 Task: Use GitHub Insights to review code quality and statistics of a repository.
Action: Mouse moved to (689, 45)
Screenshot: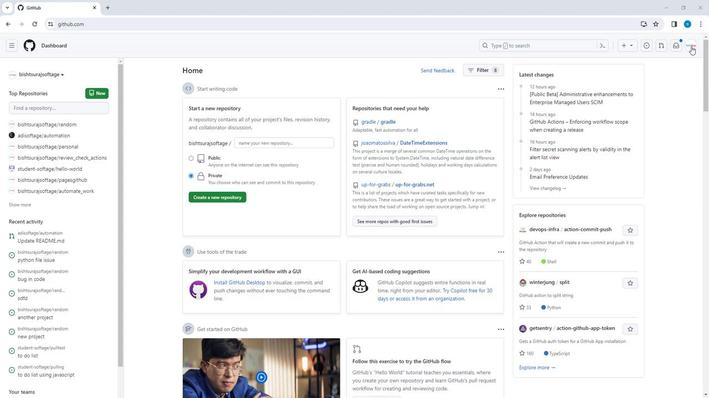 
Action: Mouse pressed left at (689, 45)
Screenshot: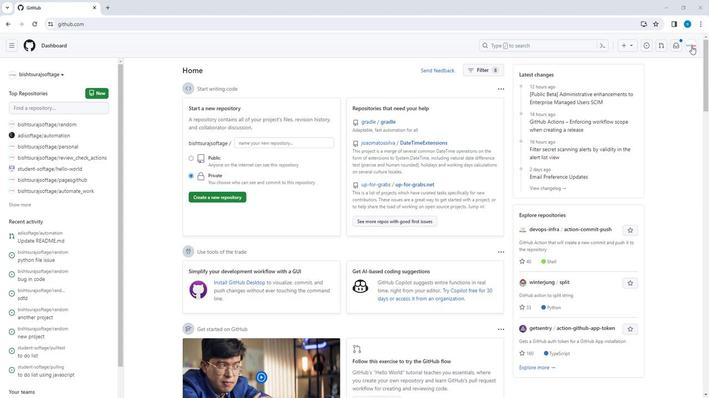 
Action: Mouse moved to (647, 96)
Screenshot: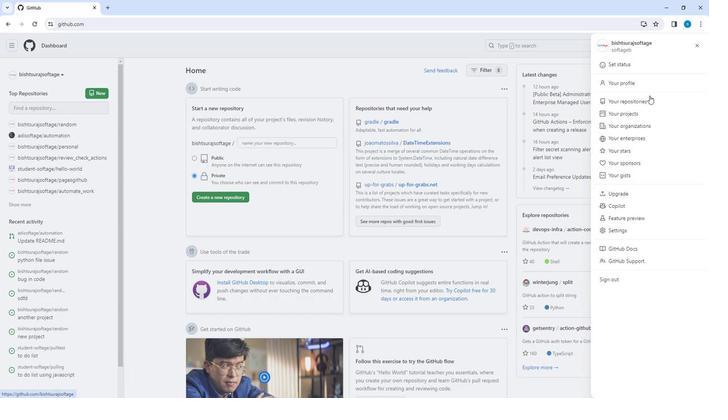 
Action: Mouse pressed left at (647, 96)
Screenshot: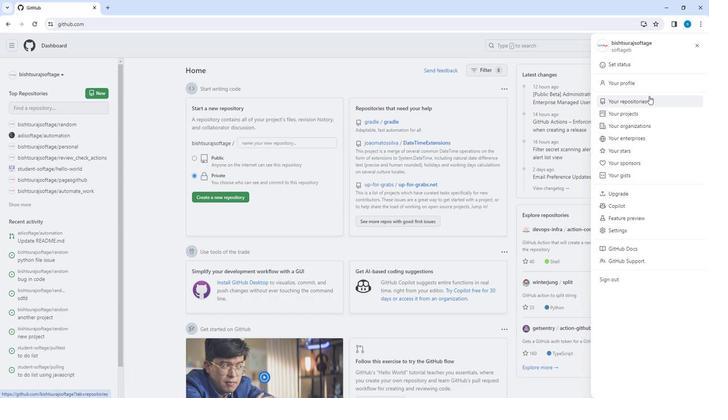 
Action: Mouse moved to (401, 188)
Screenshot: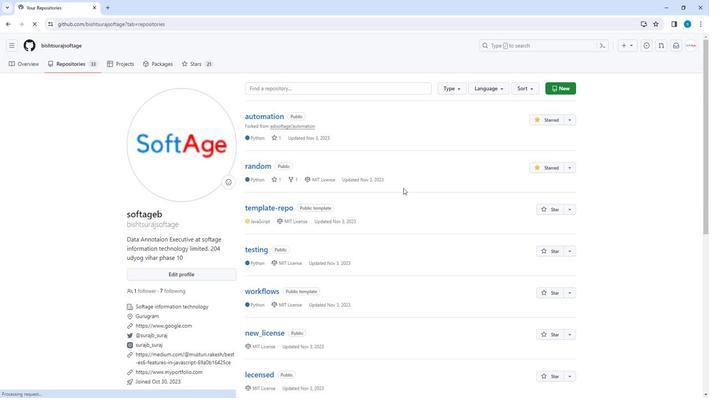 
Action: Mouse scrolled (401, 187) with delta (0, 0)
Screenshot: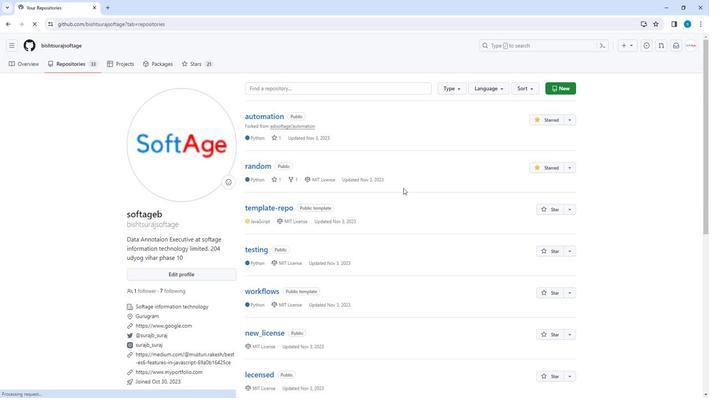 
Action: Mouse moved to (400, 191)
Screenshot: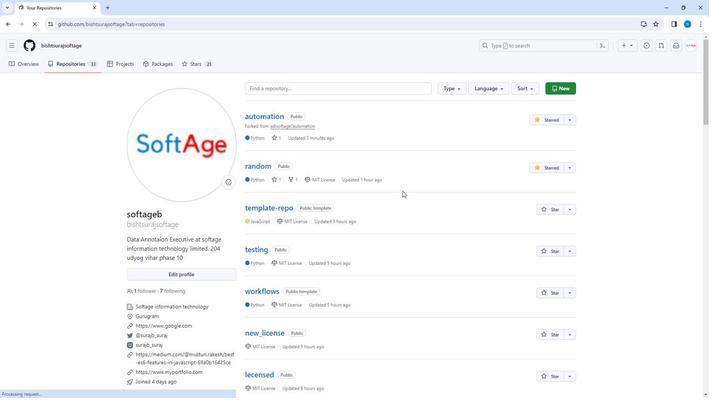 
Action: Mouse scrolled (400, 191) with delta (0, 0)
Screenshot: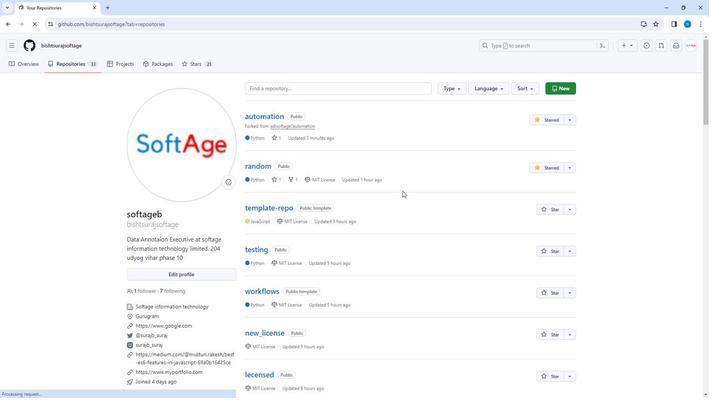 
Action: Mouse moved to (400, 191)
Screenshot: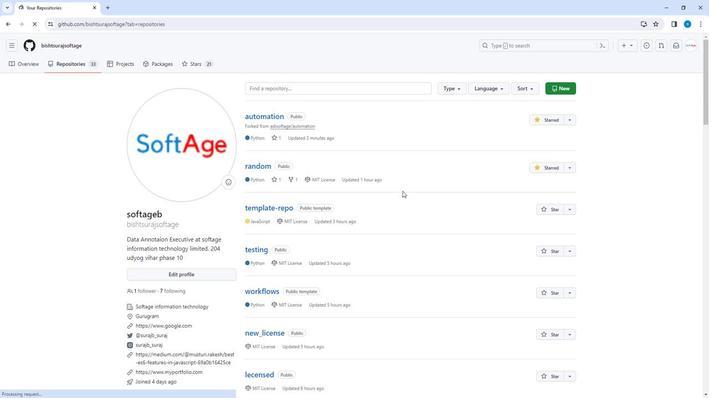 
Action: Mouse scrolled (400, 191) with delta (0, 0)
Screenshot: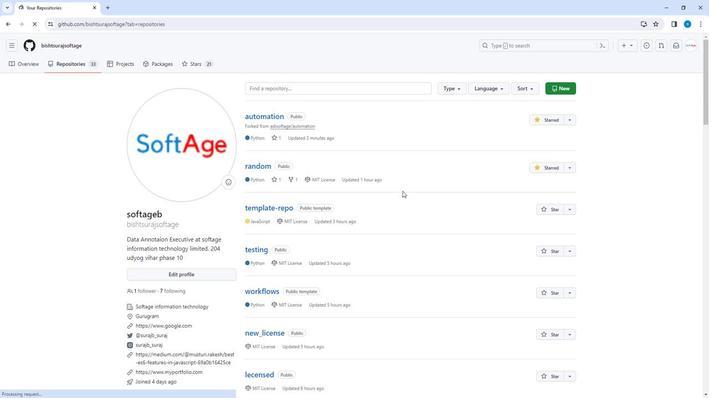 
Action: Mouse moved to (400, 192)
Screenshot: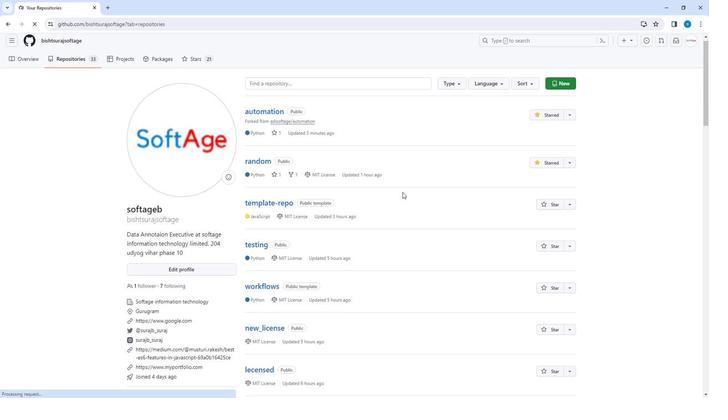 
Action: Mouse scrolled (400, 192) with delta (0, 0)
Screenshot: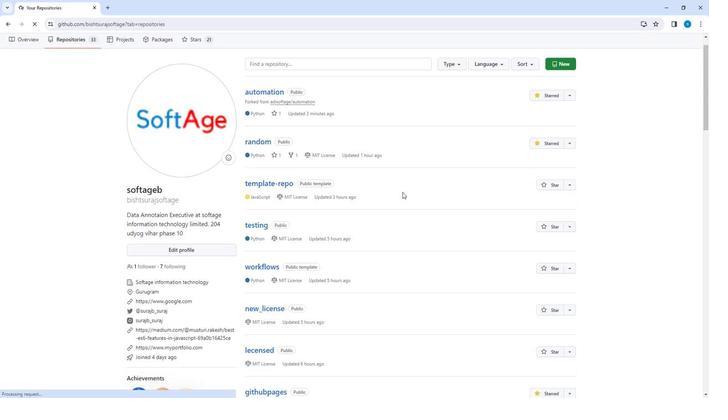 
Action: Mouse scrolled (400, 192) with delta (0, 0)
Screenshot: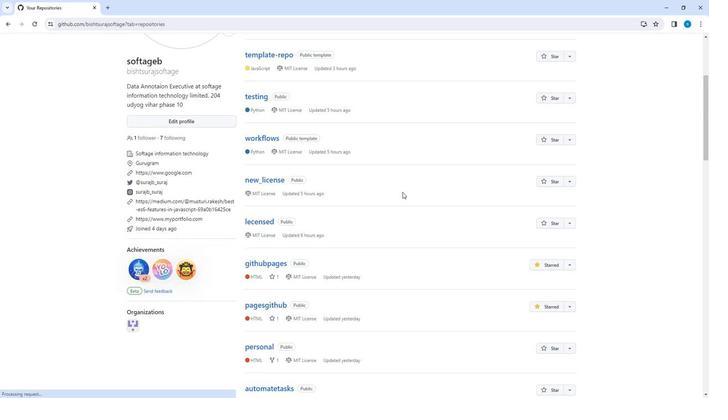 
Action: Mouse scrolled (400, 192) with delta (0, 0)
Screenshot: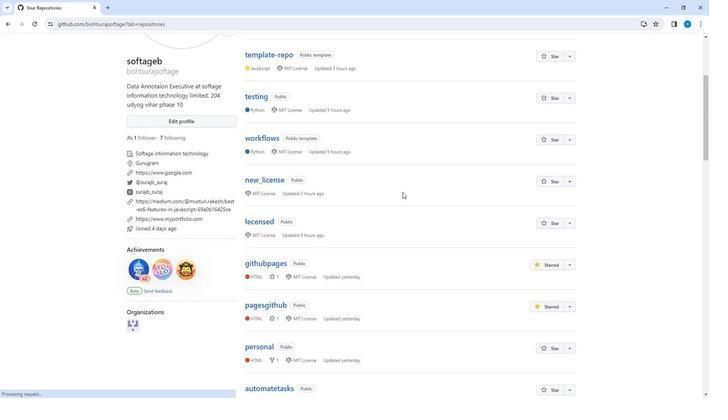 
Action: Mouse scrolled (400, 192) with delta (0, 0)
Screenshot: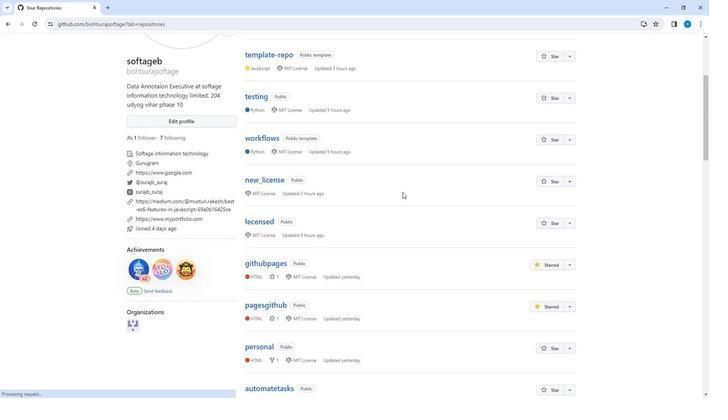 
Action: Mouse scrolled (400, 192) with delta (0, 0)
Screenshot: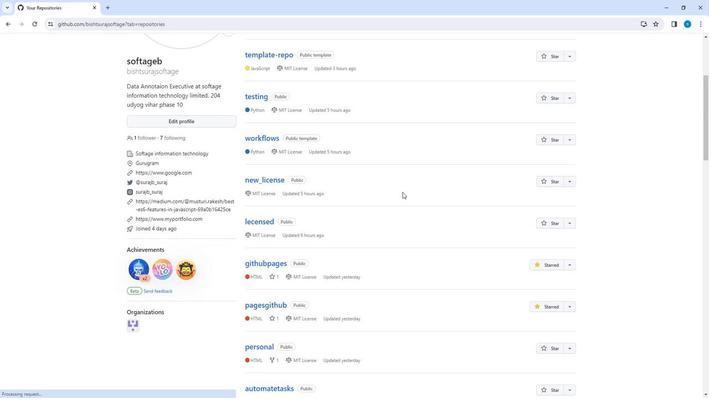 
Action: Mouse scrolled (400, 192) with delta (0, 0)
Screenshot: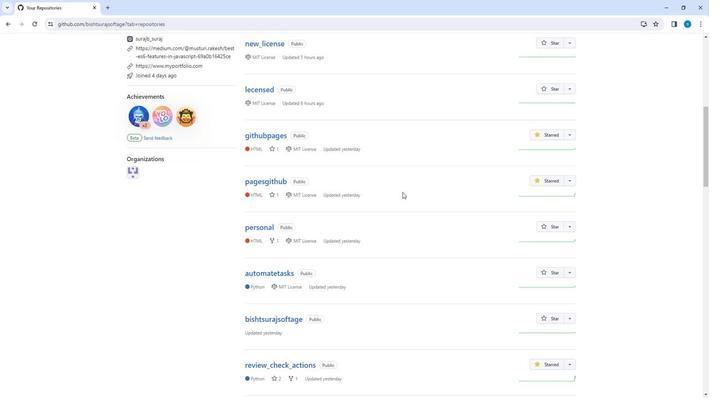 
Action: Mouse scrolled (400, 192) with delta (0, 0)
Screenshot: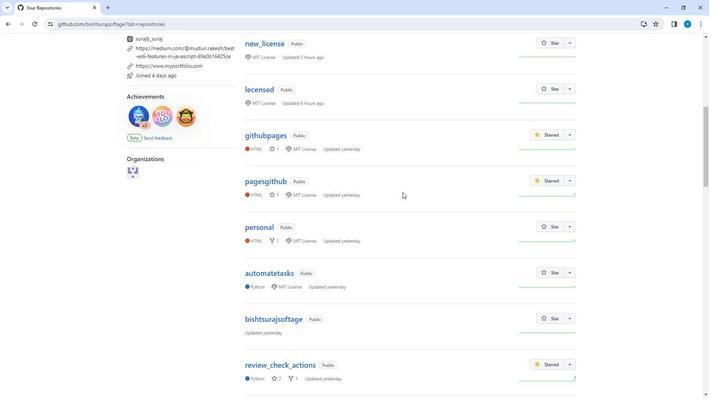 
Action: Mouse scrolled (400, 192) with delta (0, 0)
Screenshot: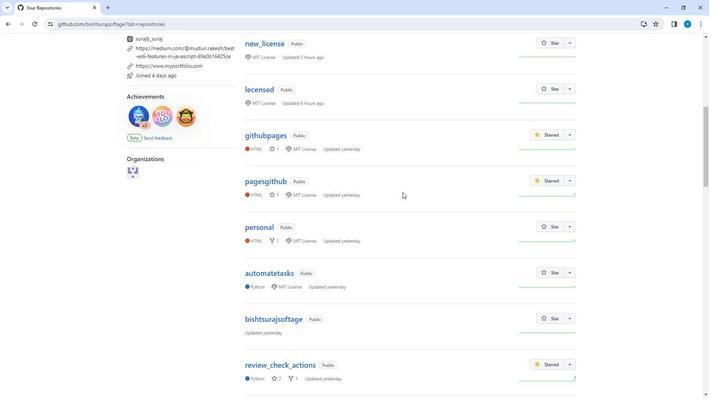
Action: Mouse scrolled (400, 192) with delta (0, 0)
Screenshot: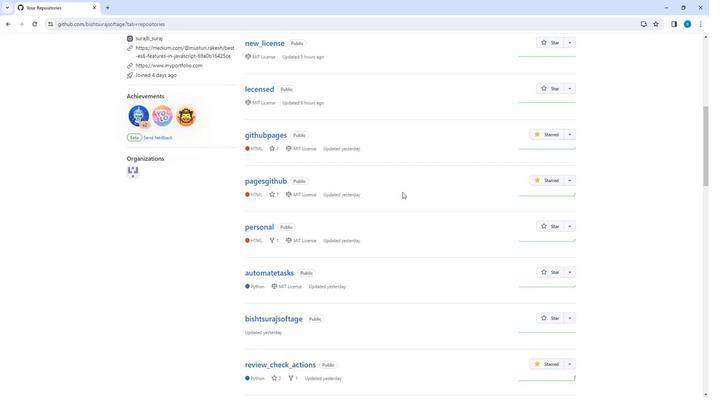 
Action: Mouse scrolled (400, 192) with delta (0, 0)
Screenshot: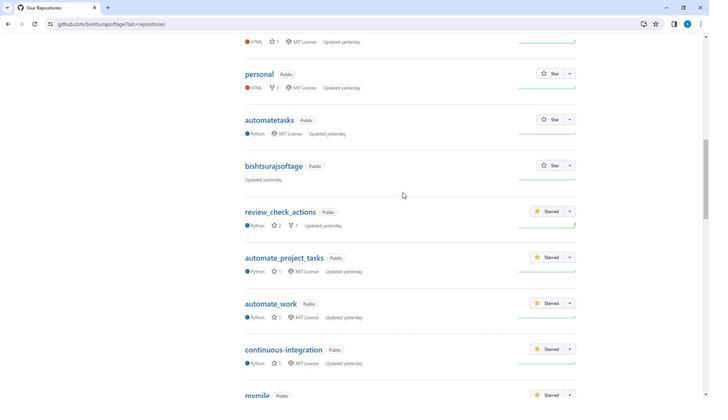 
Action: Mouse scrolled (400, 192) with delta (0, 0)
Screenshot: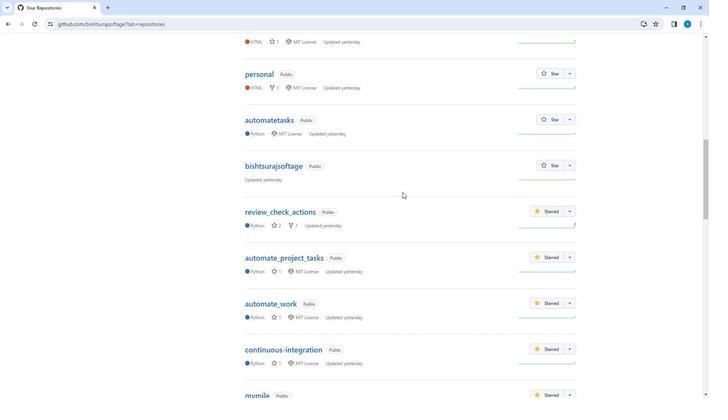 
Action: Mouse scrolled (400, 192) with delta (0, 0)
Screenshot: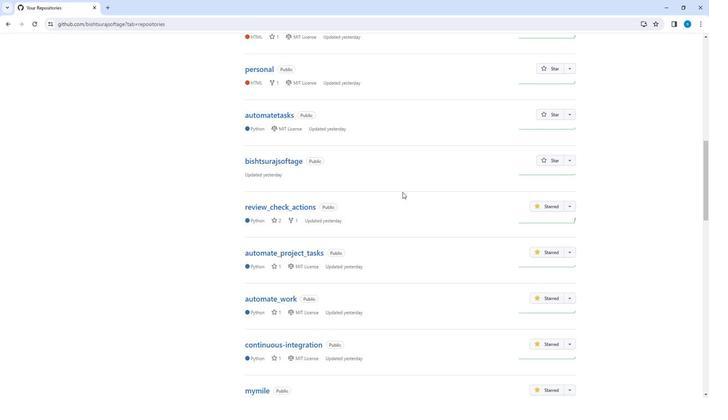 
Action: Mouse scrolled (400, 192) with delta (0, 0)
Screenshot: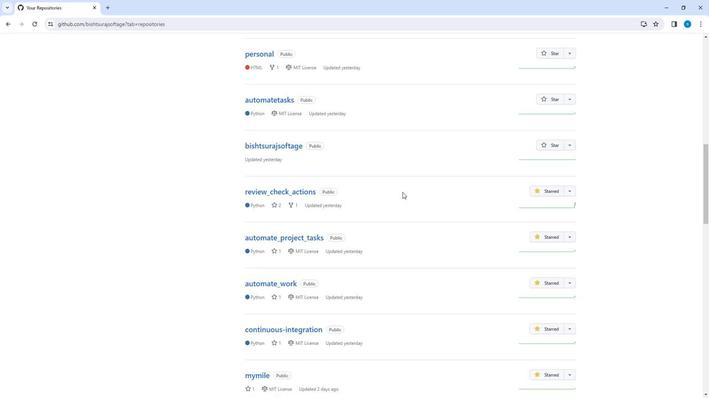 
Action: Mouse scrolled (400, 192) with delta (0, 0)
Screenshot: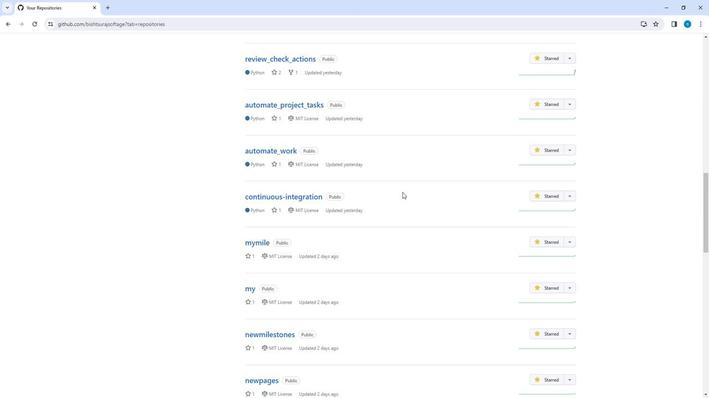 
Action: Mouse scrolled (400, 192) with delta (0, 0)
Screenshot: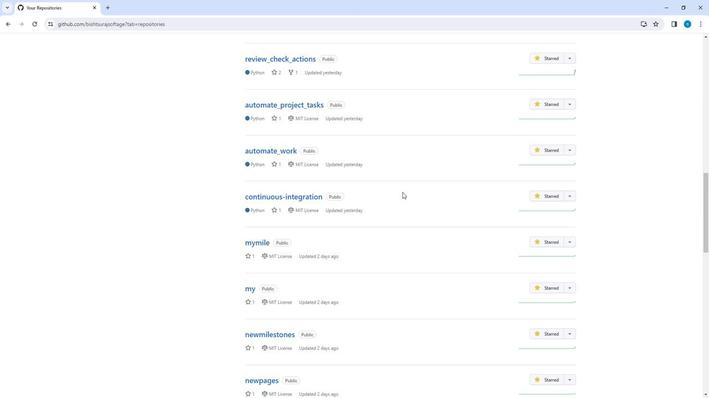 
Action: Mouse scrolled (400, 192) with delta (0, 0)
Screenshot: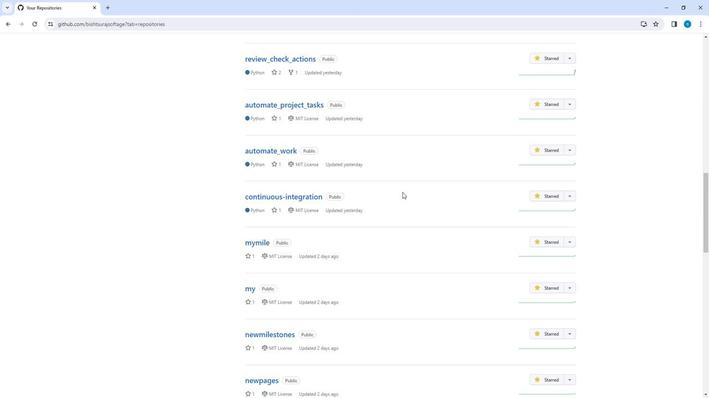 
Action: Mouse scrolled (400, 192) with delta (0, 0)
Screenshot: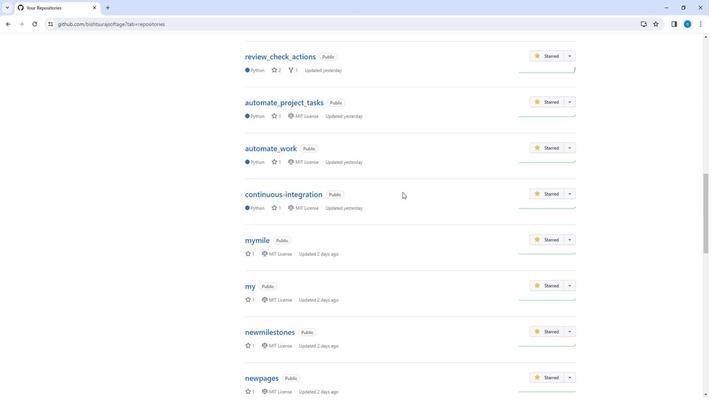 
Action: Mouse scrolled (400, 192) with delta (0, 0)
Screenshot: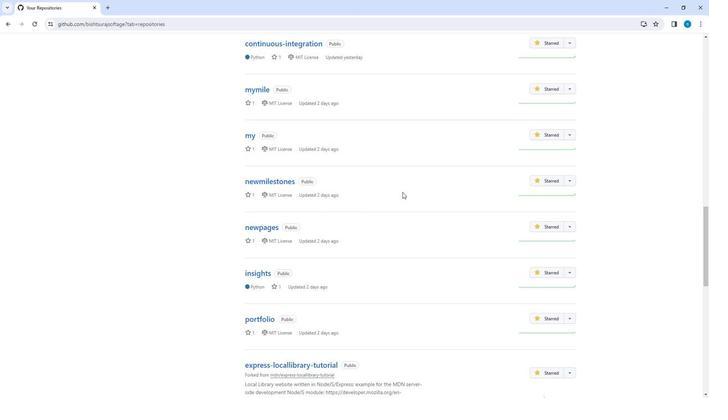 
Action: Mouse scrolled (400, 192) with delta (0, 0)
Screenshot: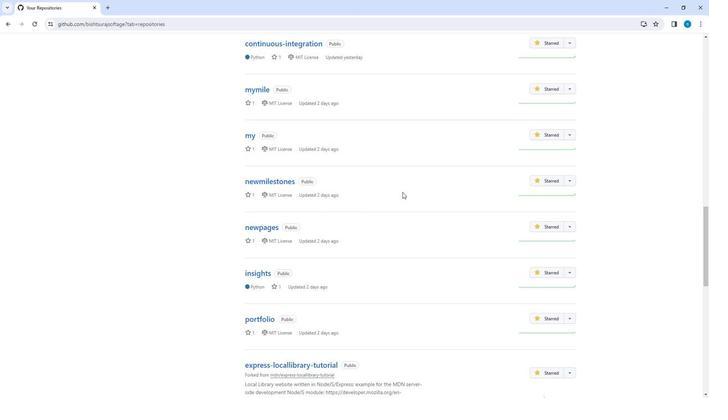 
Action: Mouse scrolled (400, 192) with delta (0, 0)
Screenshot: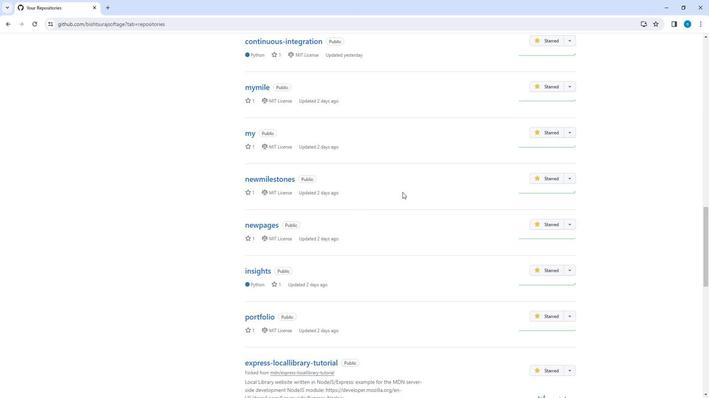 
Action: Mouse scrolled (400, 192) with delta (0, 0)
Screenshot: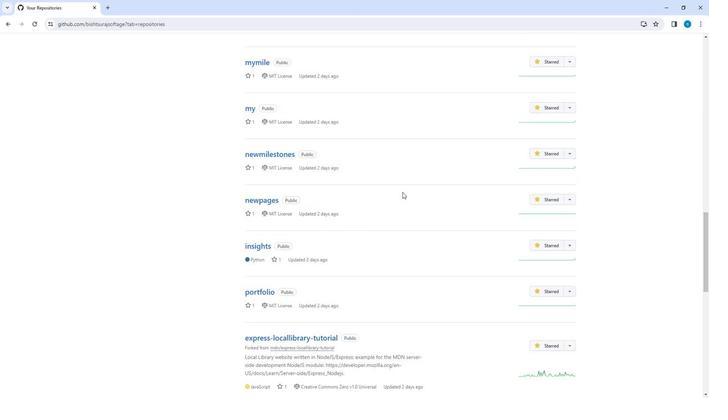 
Action: Mouse moved to (317, 208)
Screenshot: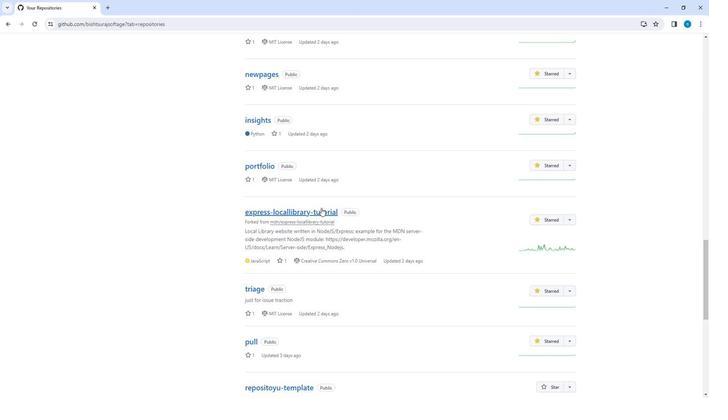 
Action: Mouse pressed left at (317, 208)
Screenshot: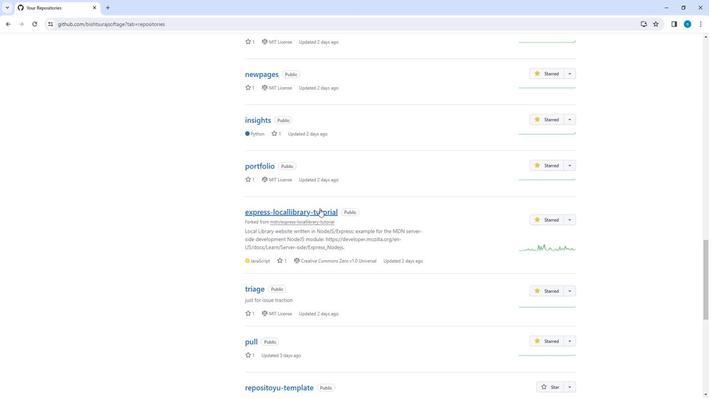 
Action: Mouse moved to (276, 64)
Screenshot: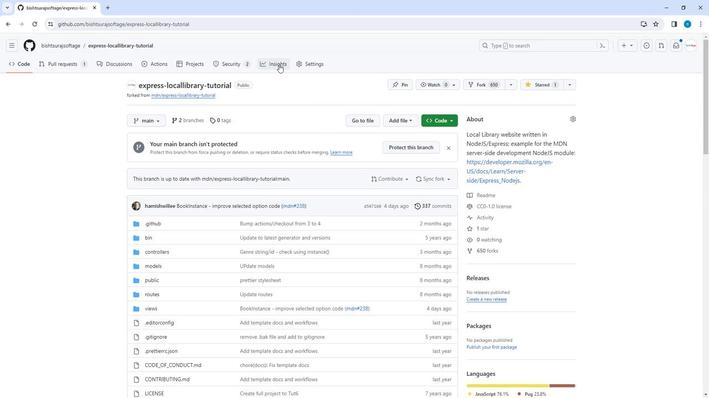 
Action: Mouse pressed left at (276, 64)
Screenshot: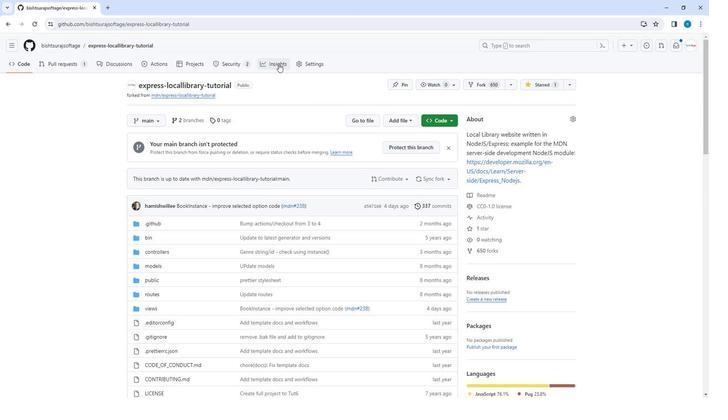 
Action: Mouse moved to (216, 98)
Screenshot: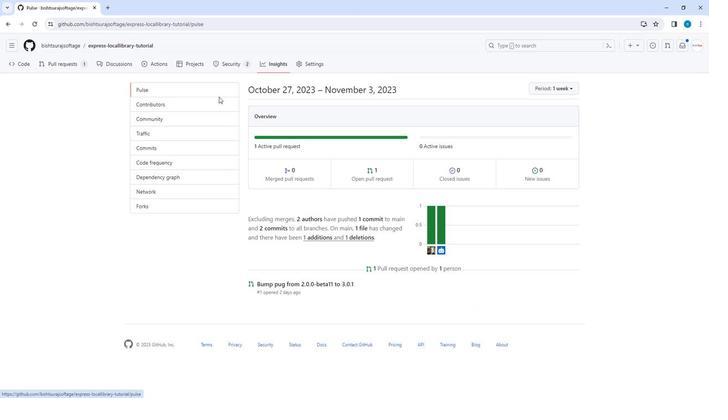 
Action: Mouse pressed left at (216, 98)
Screenshot: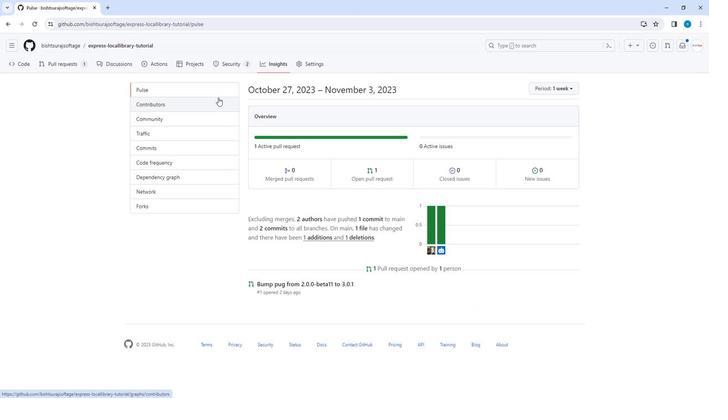 
Action: Mouse moved to (390, 228)
Screenshot: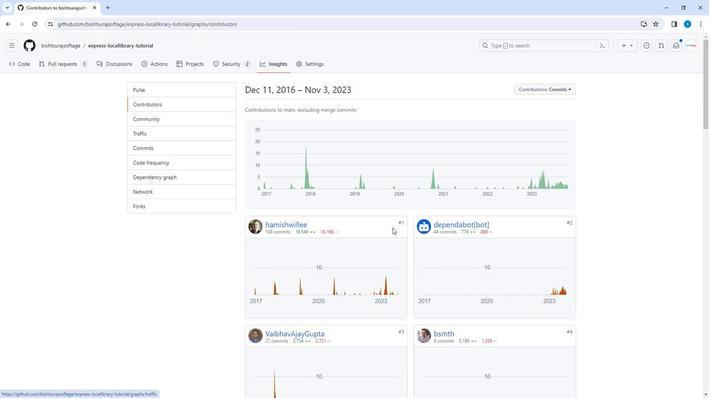 
Action: Mouse scrolled (390, 227) with delta (0, 0)
Screenshot: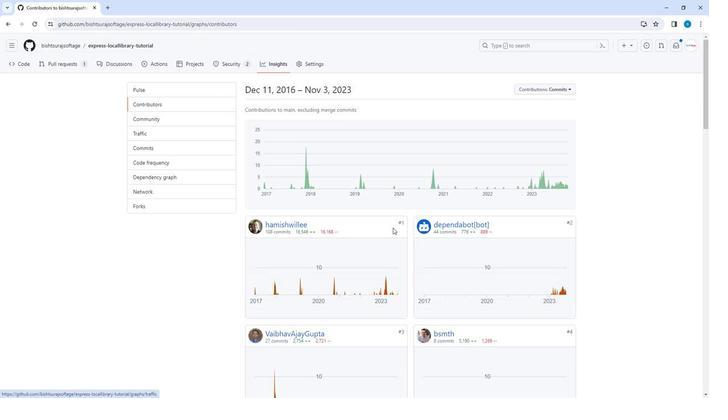 
Action: Mouse scrolled (390, 227) with delta (0, 0)
Screenshot: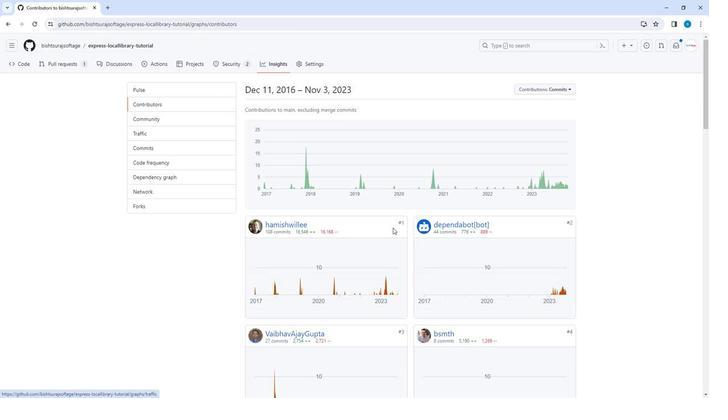 
Action: Mouse scrolled (390, 227) with delta (0, 0)
Screenshot: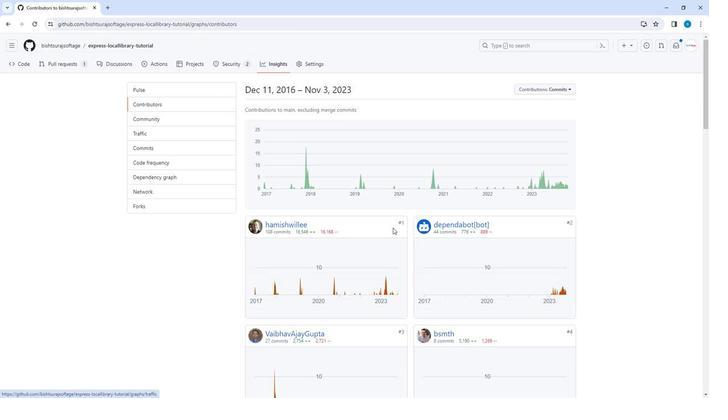 
Action: Mouse scrolled (390, 227) with delta (0, 0)
Screenshot: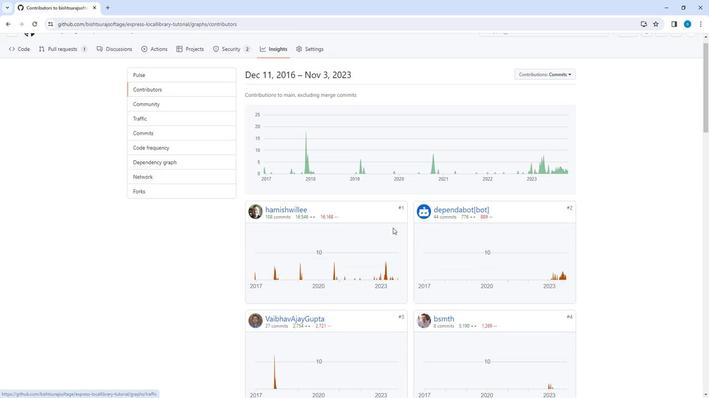 
Action: Mouse scrolled (390, 227) with delta (0, 0)
Screenshot: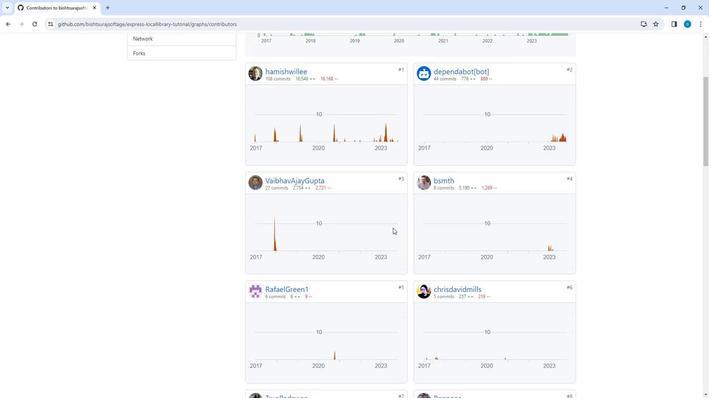 
Action: Mouse scrolled (390, 227) with delta (0, 0)
Screenshot: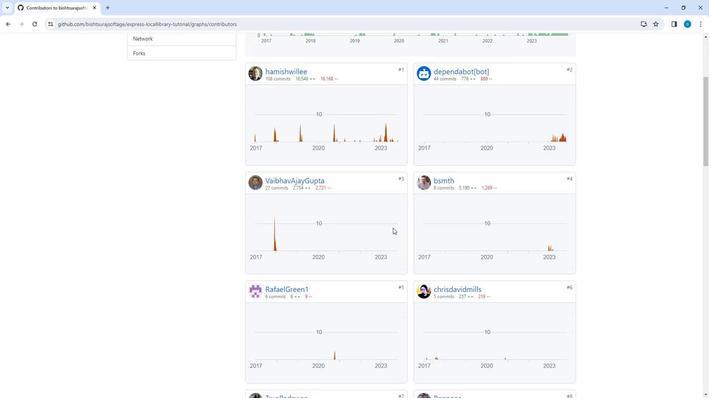 
Action: Mouse scrolled (390, 227) with delta (0, 0)
Screenshot: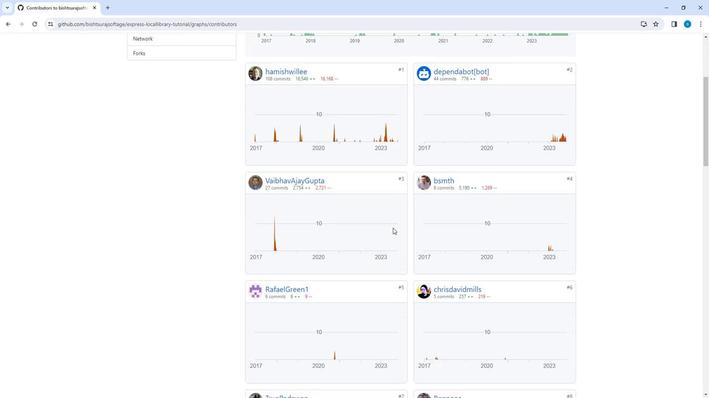 
Action: Mouse scrolled (390, 227) with delta (0, 0)
Screenshot: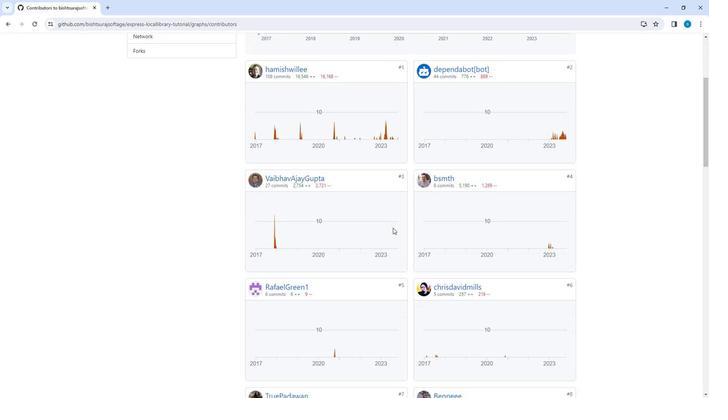 
Action: Mouse scrolled (390, 227) with delta (0, 0)
Screenshot: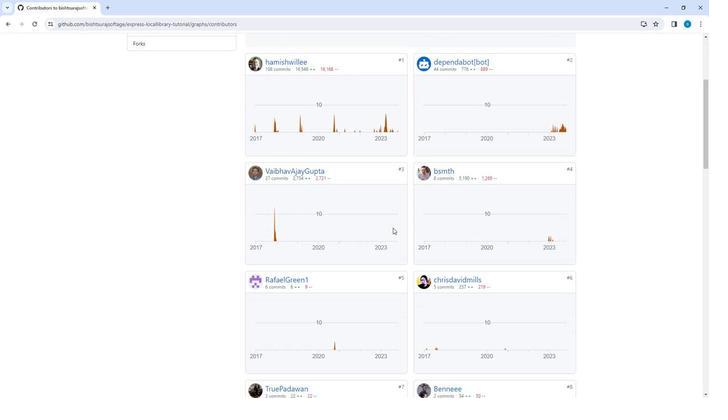 
Action: Mouse scrolled (390, 228) with delta (0, 0)
Screenshot: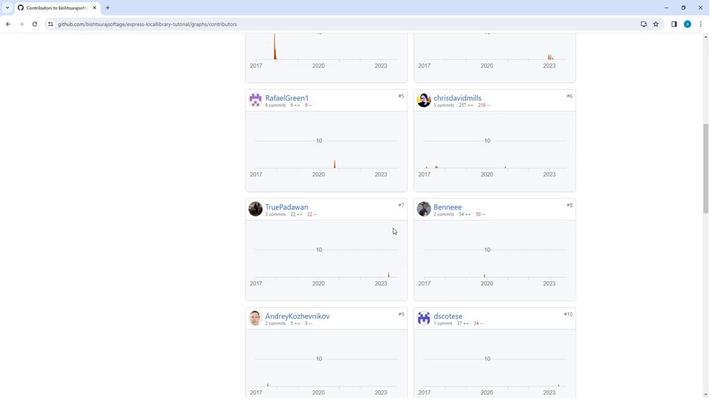
Action: Mouse scrolled (390, 228) with delta (0, 0)
Screenshot: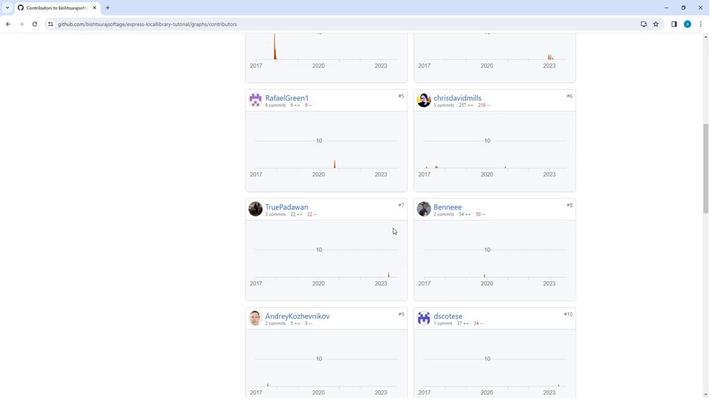 
Action: Mouse scrolled (390, 228) with delta (0, 0)
Screenshot: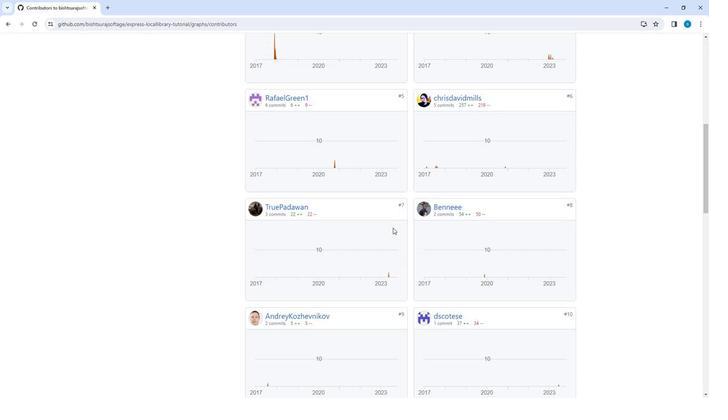 
Action: Mouse scrolled (390, 228) with delta (0, 0)
Screenshot: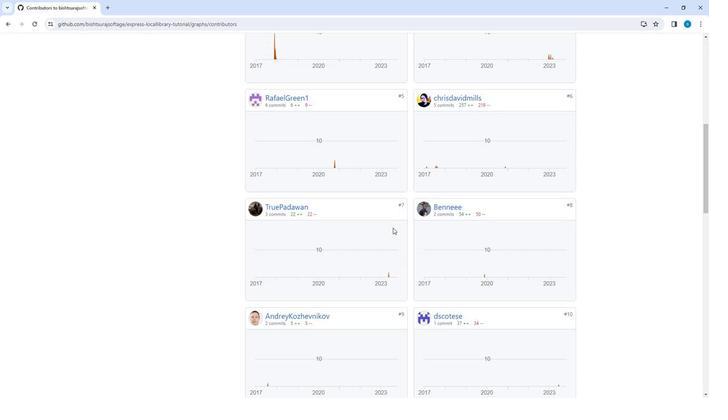 
Action: Mouse scrolled (390, 228) with delta (0, 0)
Screenshot: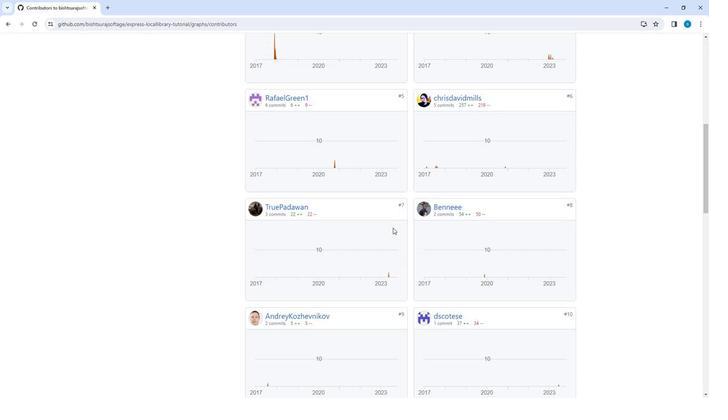 
Action: Mouse scrolled (390, 228) with delta (0, 0)
Screenshot: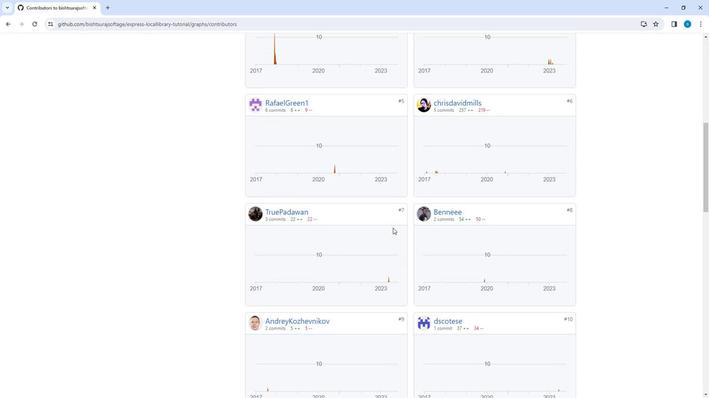 
Action: Mouse scrolled (390, 228) with delta (0, 0)
Screenshot: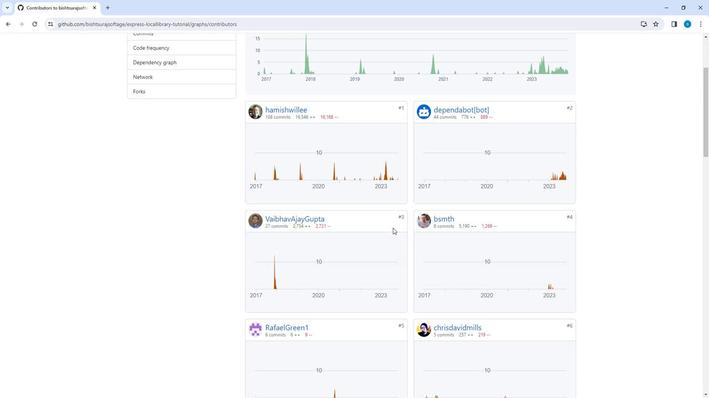 
Action: Mouse scrolled (390, 228) with delta (0, 0)
Screenshot: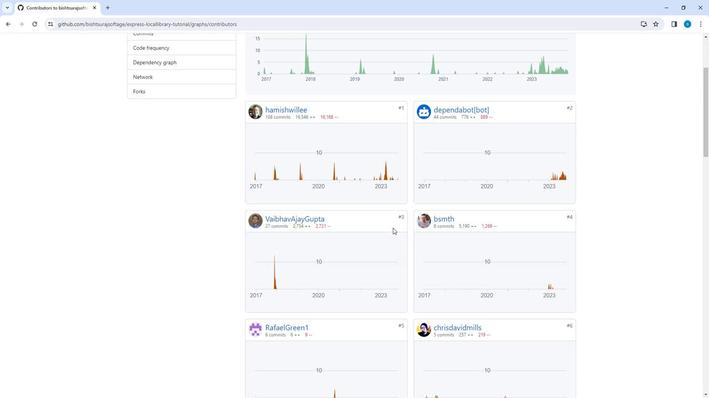 
Action: Mouse scrolled (390, 228) with delta (0, 0)
Screenshot: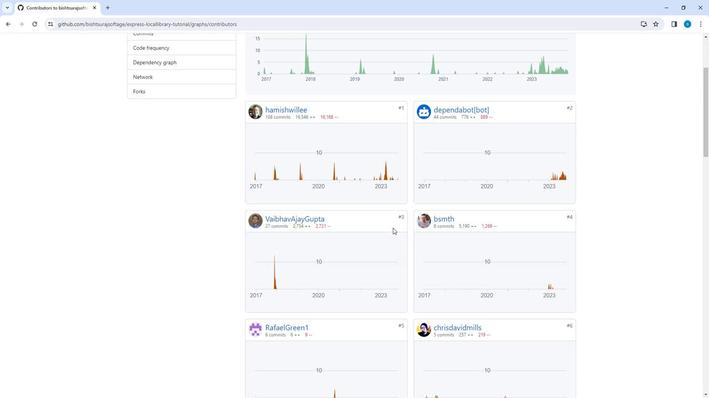 
Action: Mouse scrolled (390, 228) with delta (0, 0)
Screenshot: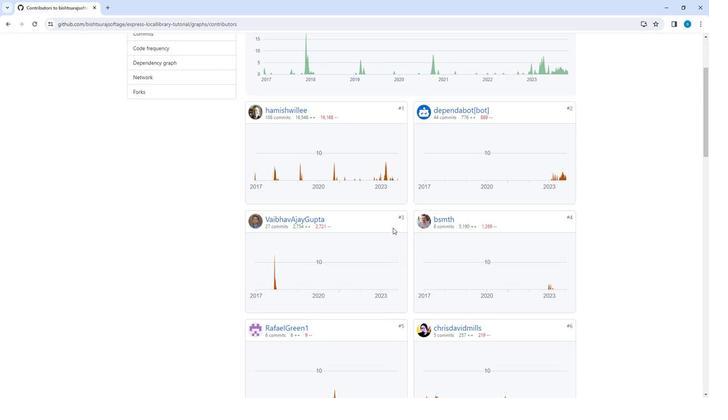 
Action: Mouse scrolled (390, 228) with delta (0, 0)
Screenshot: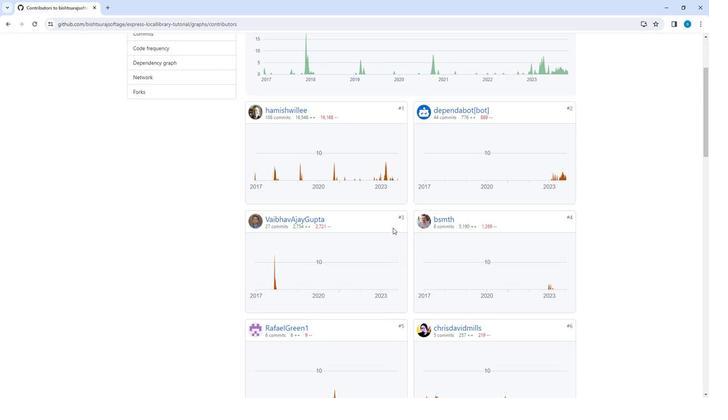 
Action: Mouse scrolled (390, 228) with delta (0, 0)
Screenshot: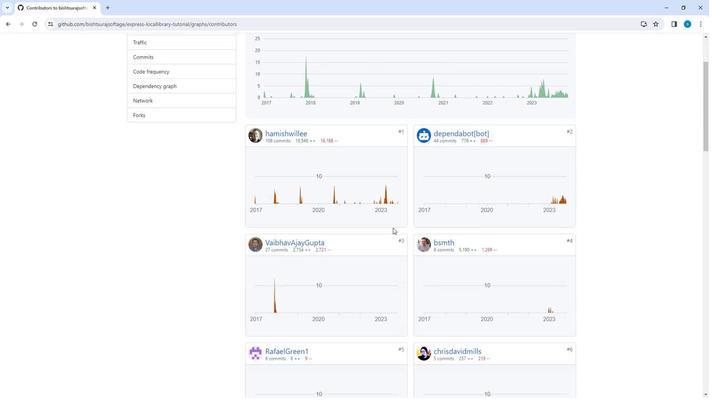 
Action: Mouse moved to (198, 121)
Screenshot: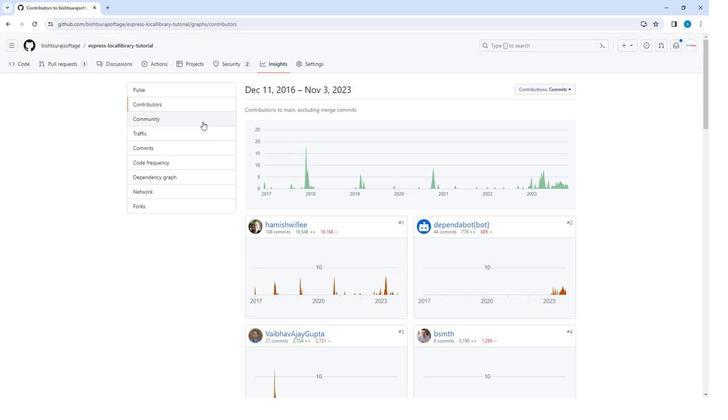 
Action: Mouse pressed left at (198, 121)
Screenshot: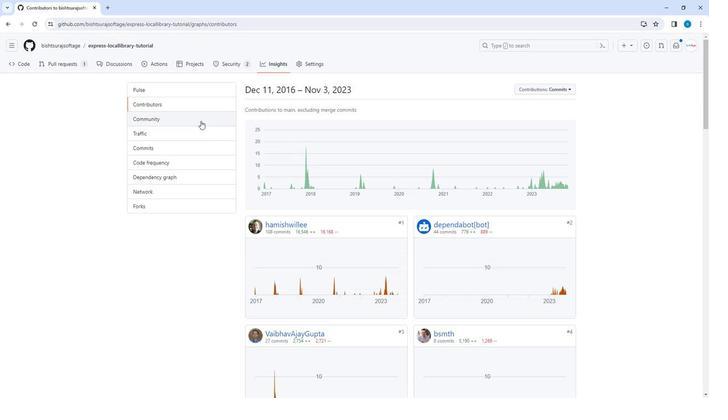 
Action: Mouse moved to (180, 137)
Screenshot: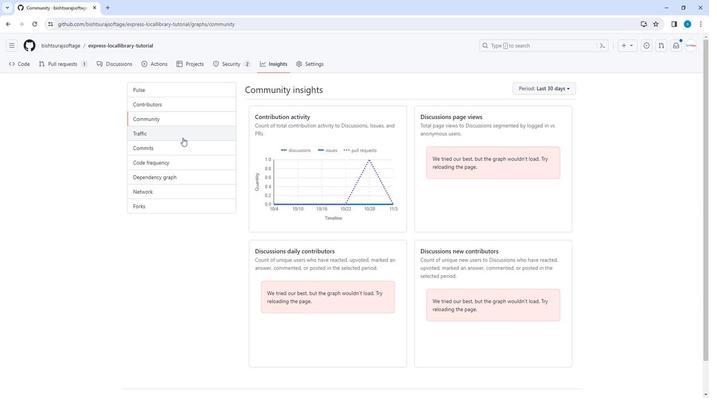 
Action: Mouse pressed left at (180, 137)
Screenshot: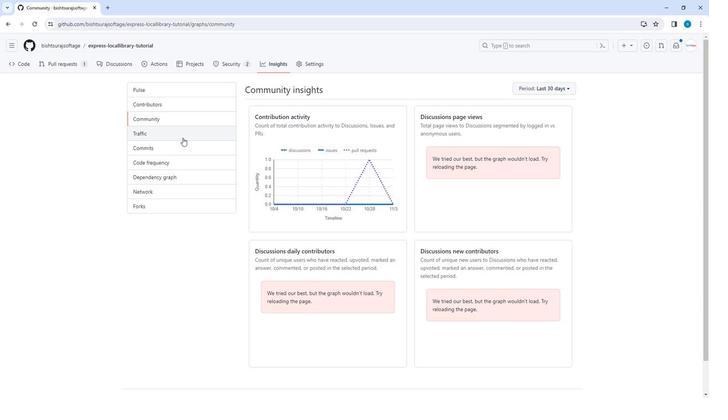 
Action: Mouse moved to (349, 171)
Screenshot: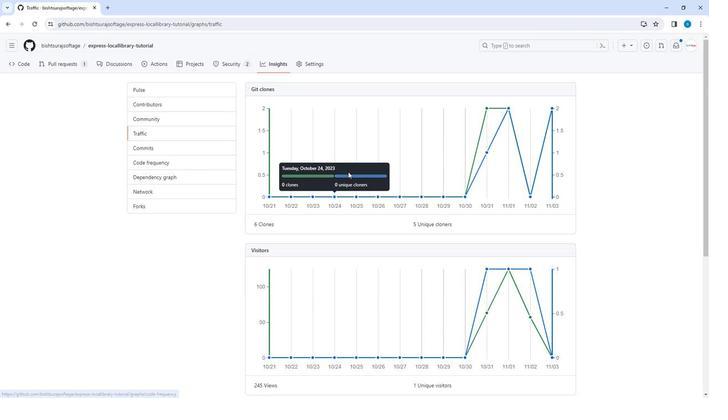 
Action: Mouse scrolled (349, 170) with delta (0, 0)
Screenshot: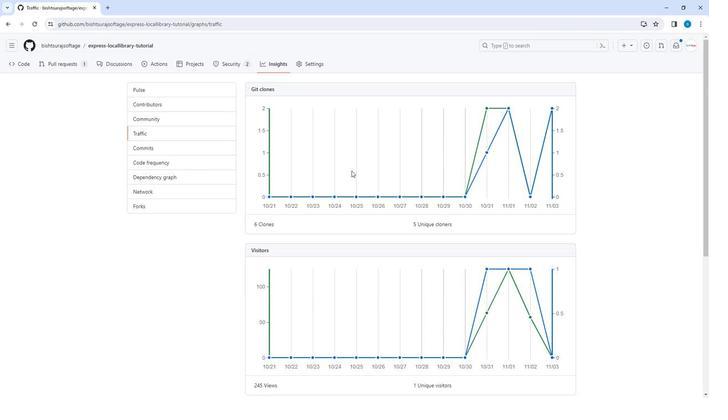 
Action: Mouse scrolled (349, 170) with delta (0, 0)
Screenshot: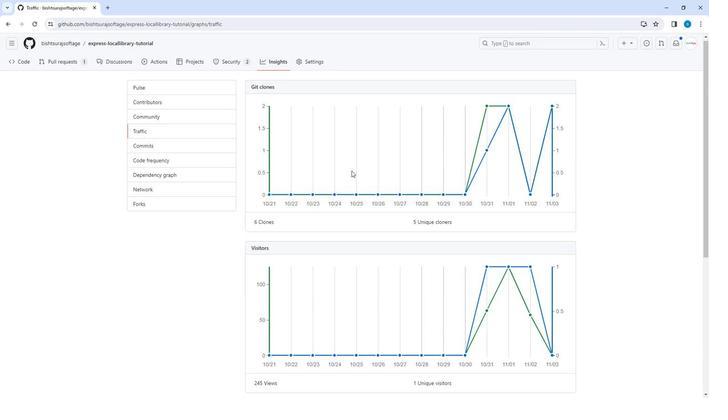 
Action: Mouse scrolled (349, 170) with delta (0, 0)
Screenshot: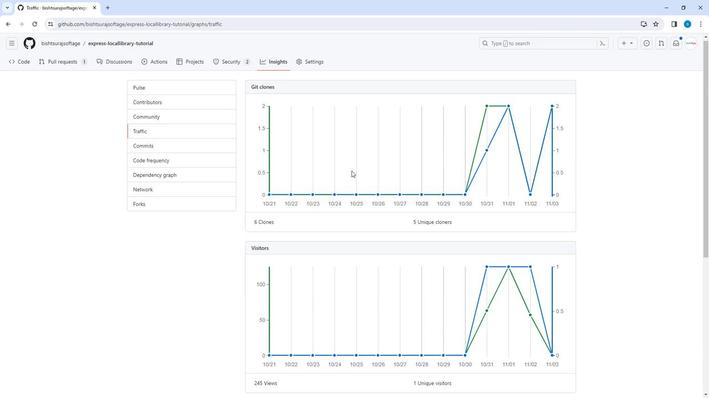 
Action: Mouse scrolled (349, 170) with delta (0, 0)
Screenshot: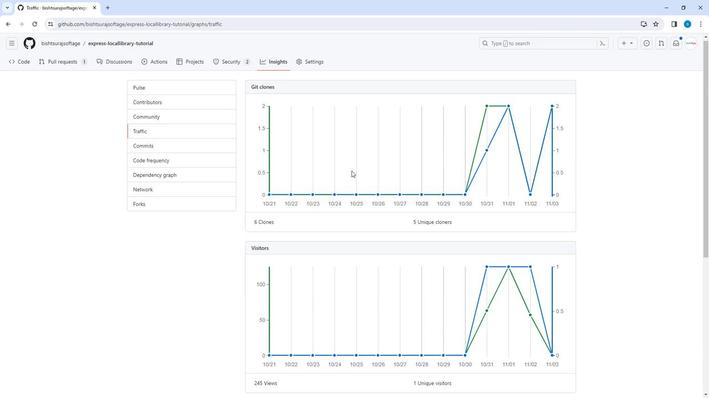 
Action: Mouse scrolled (349, 170) with delta (0, 0)
Screenshot: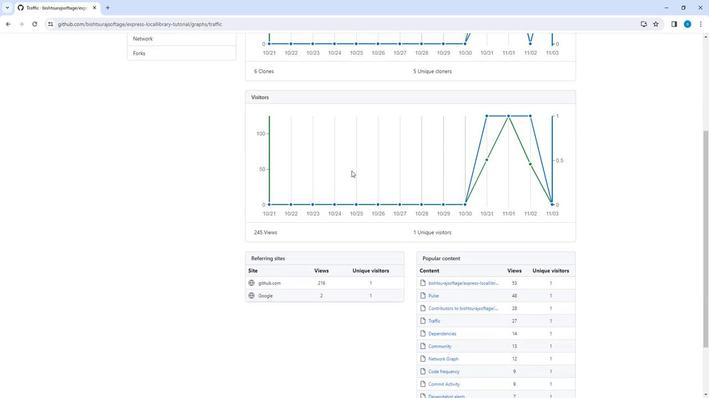 
Action: Mouse scrolled (349, 170) with delta (0, 0)
Screenshot: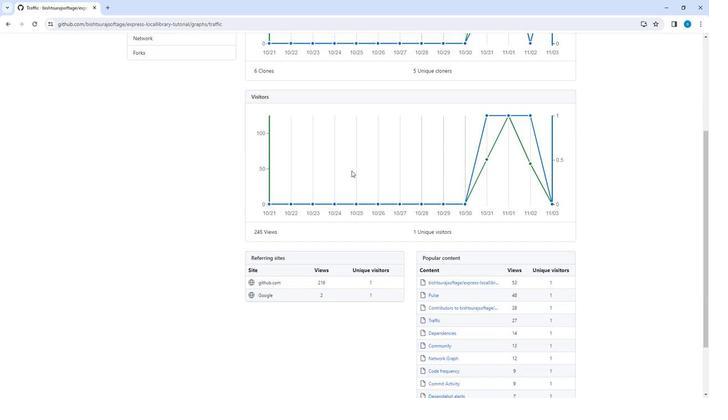 
Action: Mouse scrolled (349, 170) with delta (0, 0)
Screenshot: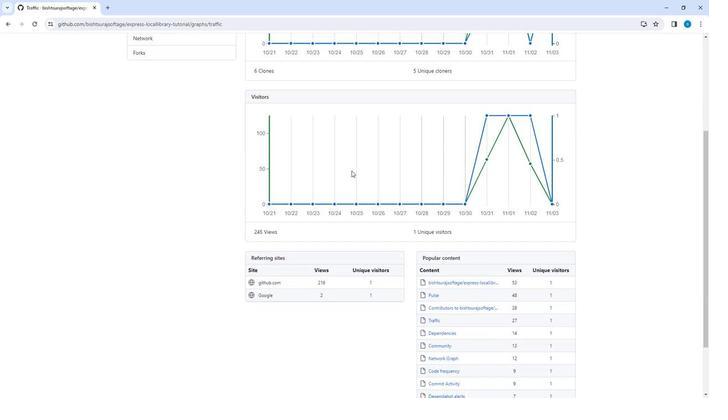 
Action: Mouse scrolled (349, 170) with delta (0, 0)
Screenshot: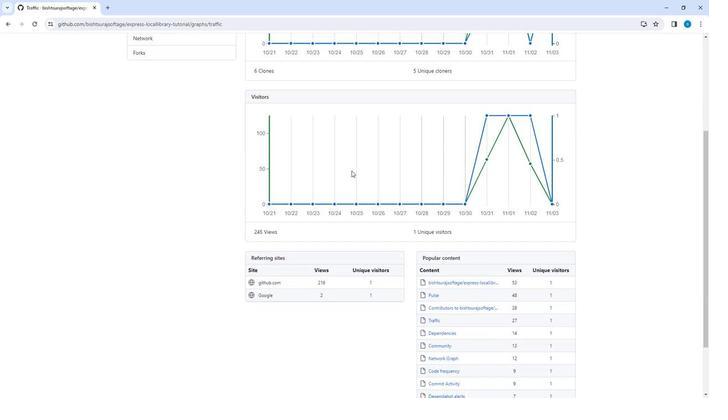 
Action: Mouse scrolled (349, 170) with delta (0, 0)
Screenshot: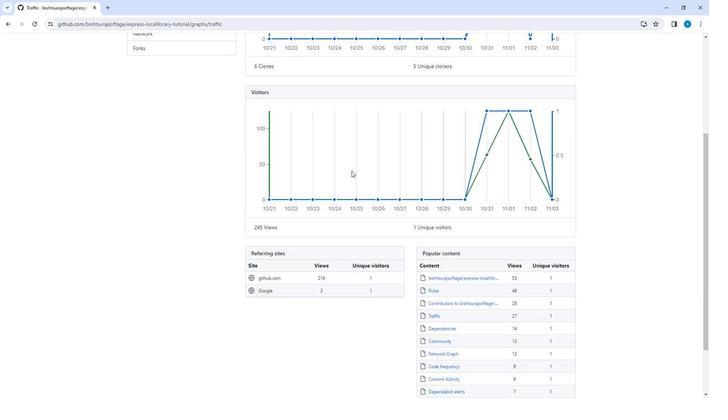 
Action: Mouse moved to (329, 171)
Screenshot: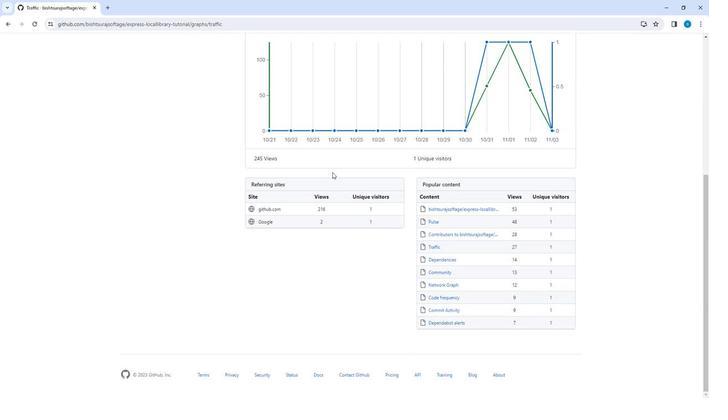
Action: Mouse scrolled (329, 172) with delta (0, 0)
Screenshot: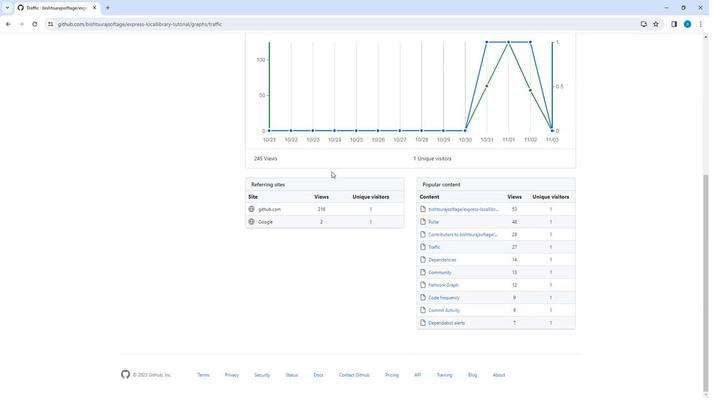 
Action: Mouse scrolled (329, 172) with delta (0, 0)
Screenshot: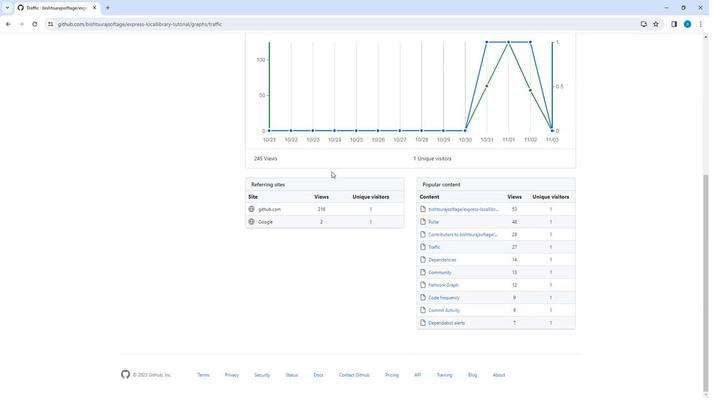 
Action: Mouse scrolled (329, 172) with delta (0, 0)
Screenshot: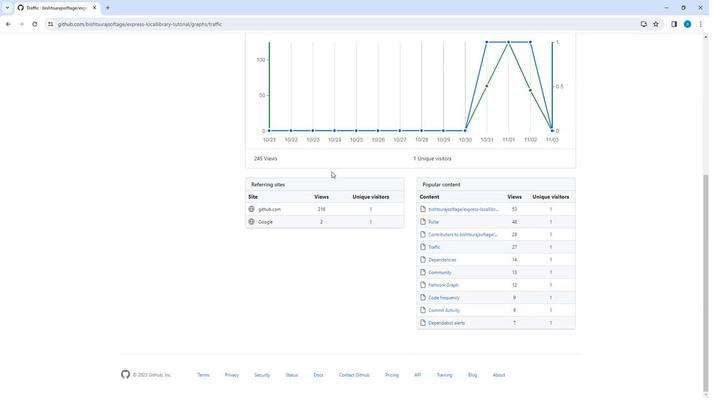 
Action: Mouse scrolled (329, 172) with delta (0, 0)
Screenshot: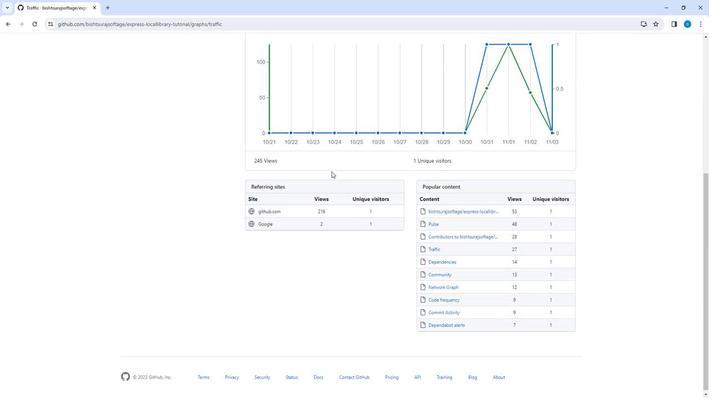 
Action: Mouse scrolled (329, 172) with delta (0, 0)
Screenshot: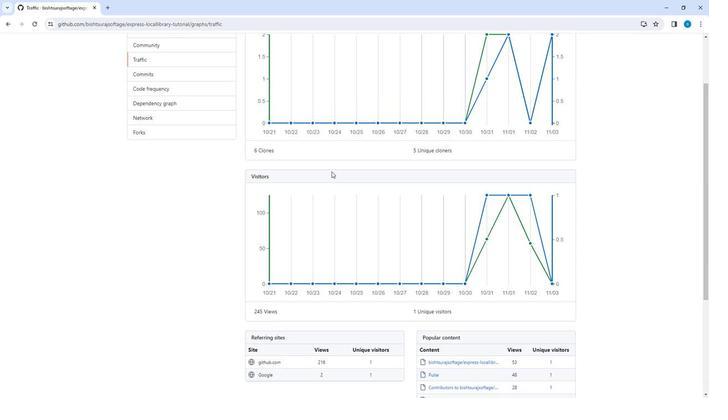 
Action: Mouse scrolled (329, 172) with delta (0, 0)
Screenshot: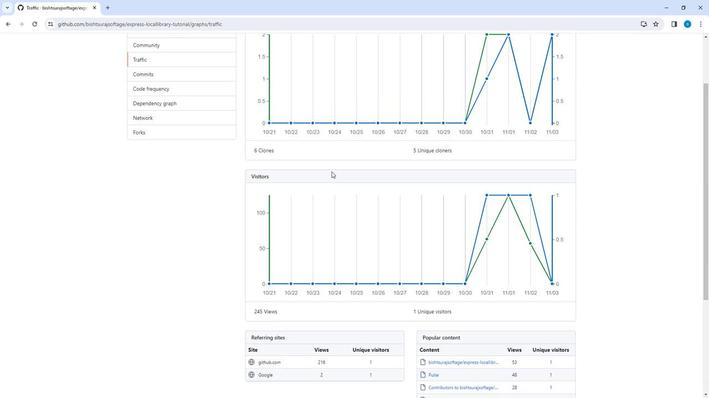 
Action: Mouse scrolled (329, 172) with delta (0, 0)
Screenshot: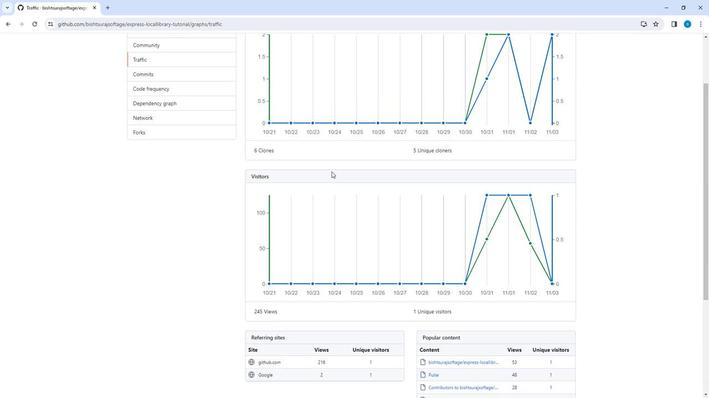 
Action: Mouse scrolled (329, 172) with delta (0, 0)
Screenshot: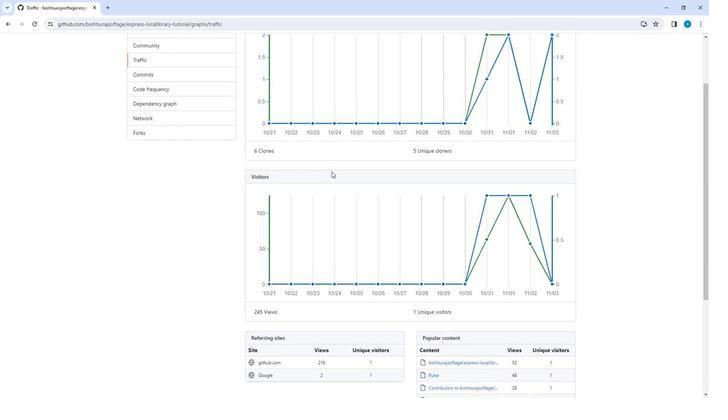 
Action: Mouse scrolled (329, 172) with delta (0, 0)
Screenshot: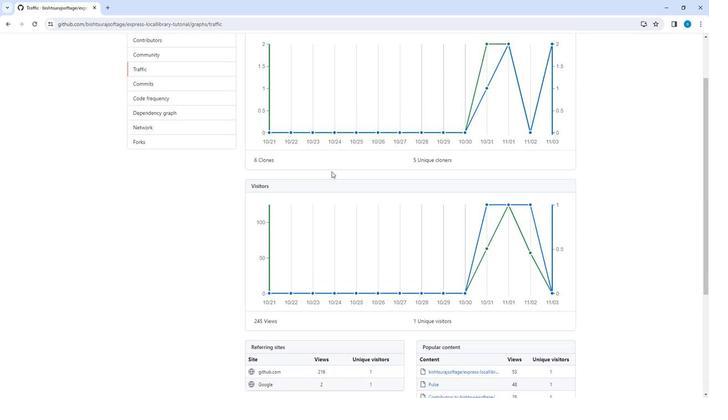 
Action: Mouse scrolled (329, 172) with delta (0, 0)
Screenshot: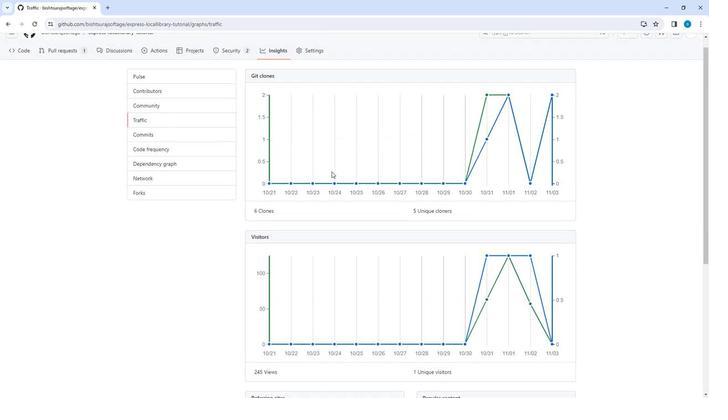 
Action: Mouse moved to (167, 148)
Screenshot: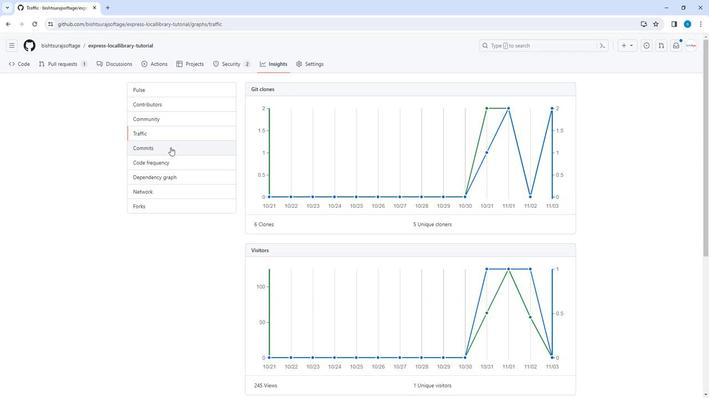 
Action: Mouse pressed left at (167, 148)
Screenshot: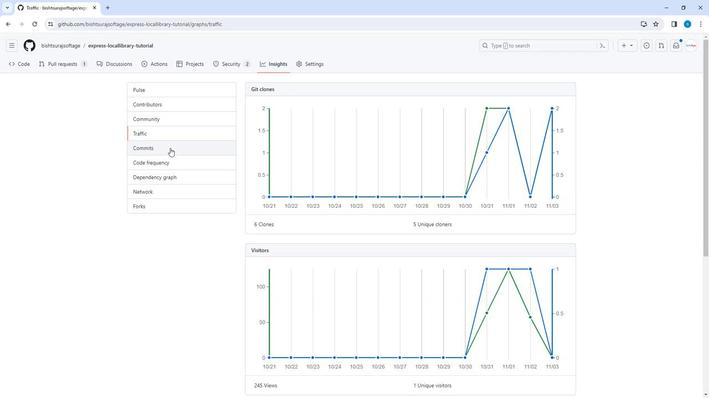 
Action: Mouse moved to (416, 260)
Screenshot: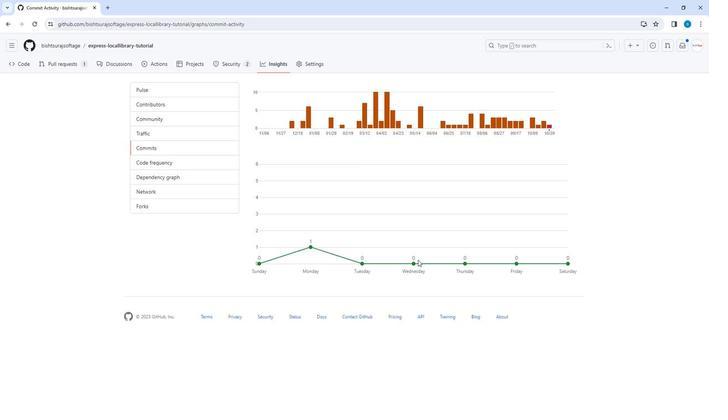 
